 Task: Create a due date automation trigger when advanced on, 2 working days before a card is due add dates with an overdue due date at 11:00 AM.
Action: Mouse moved to (830, 247)
Screenshot: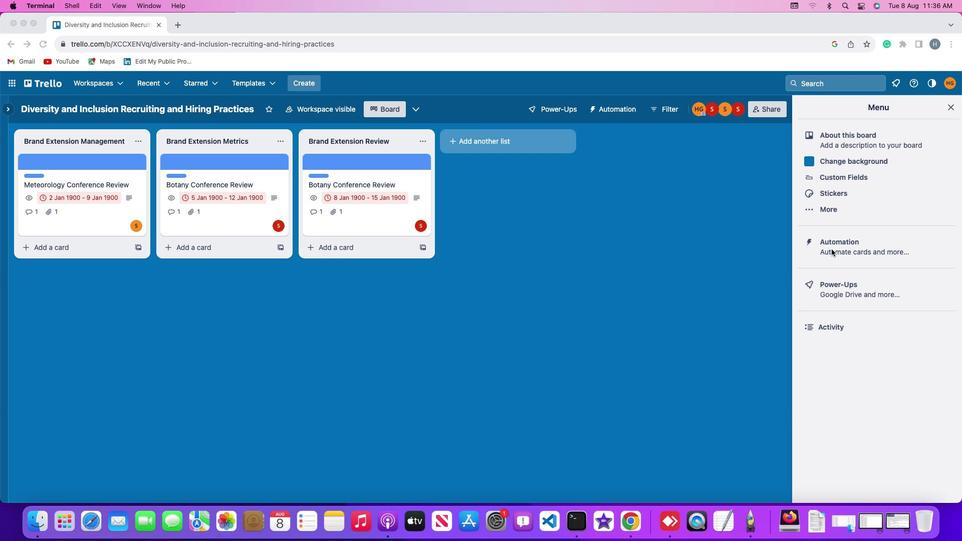 
Action: Mouse pressed left at (830, 247)
Screenshot: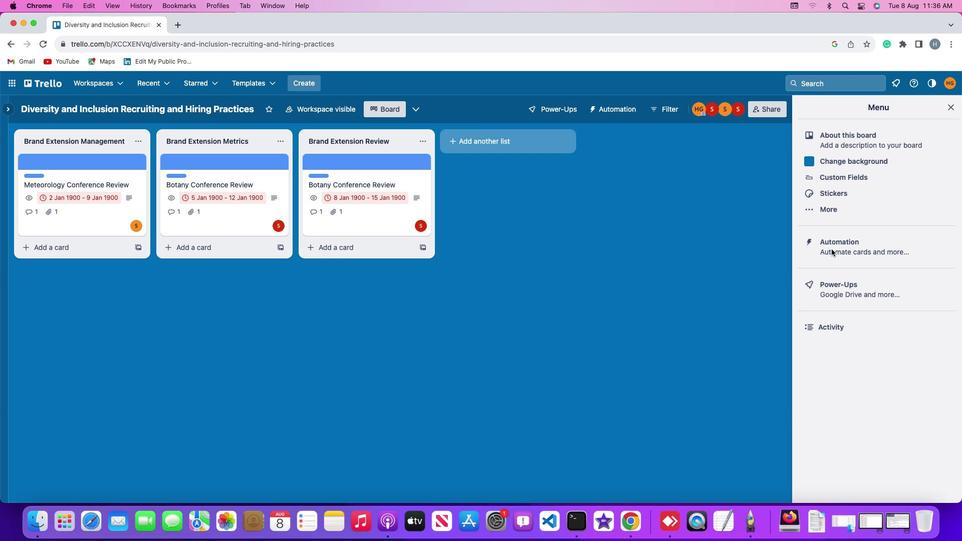 
Action: Mouse pressed left at (830, 247)
Screenshot: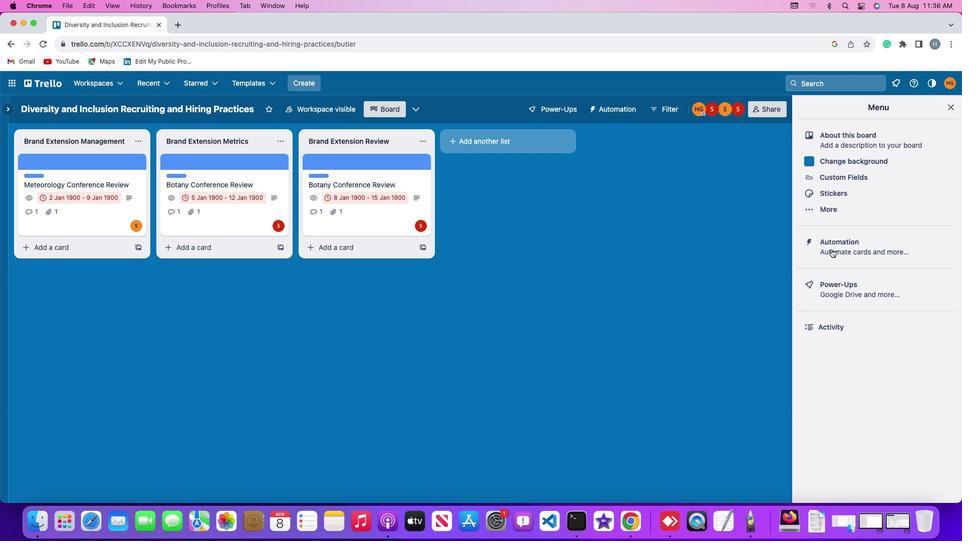 
Action: Mouse moved to (58, 235)
Screenshot: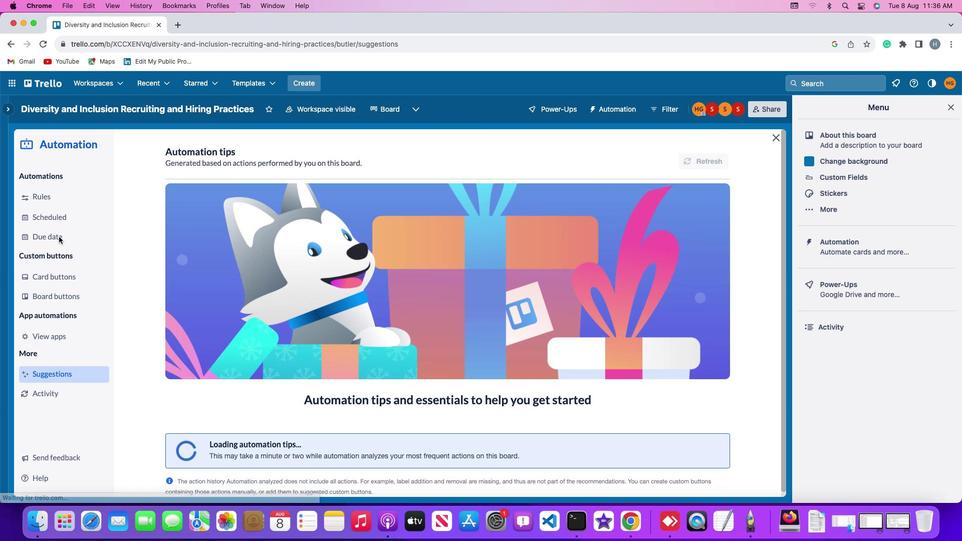 
Action: Mouse pressed left at (58, 235)
Screenshot: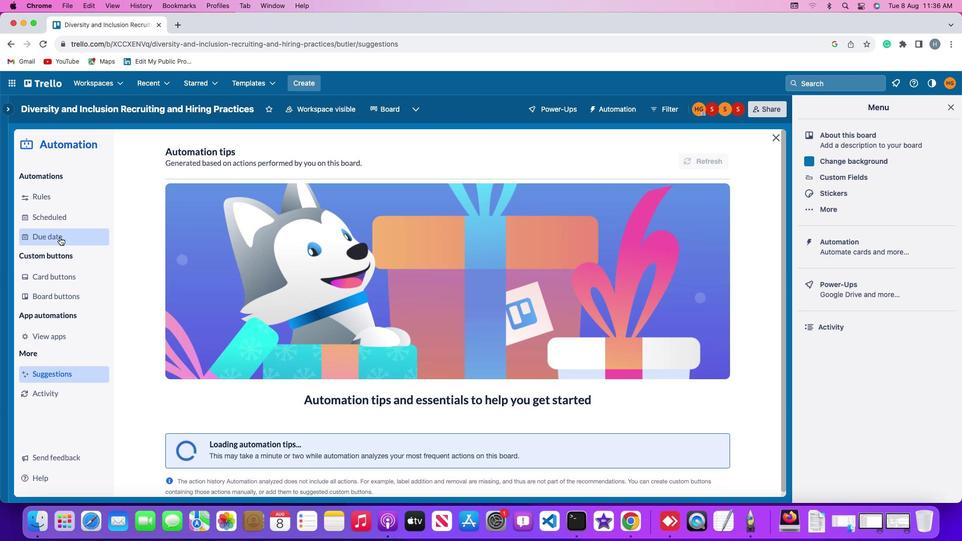
Action: Mouse moved to (656, 151)
Screenshot: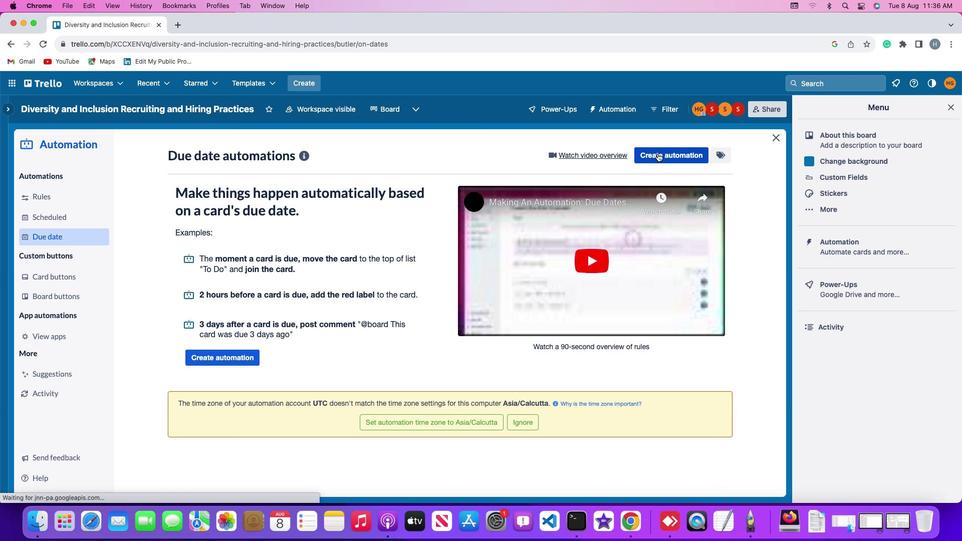 
Action: Mouse pressed left at (656, 151)
Screenshot: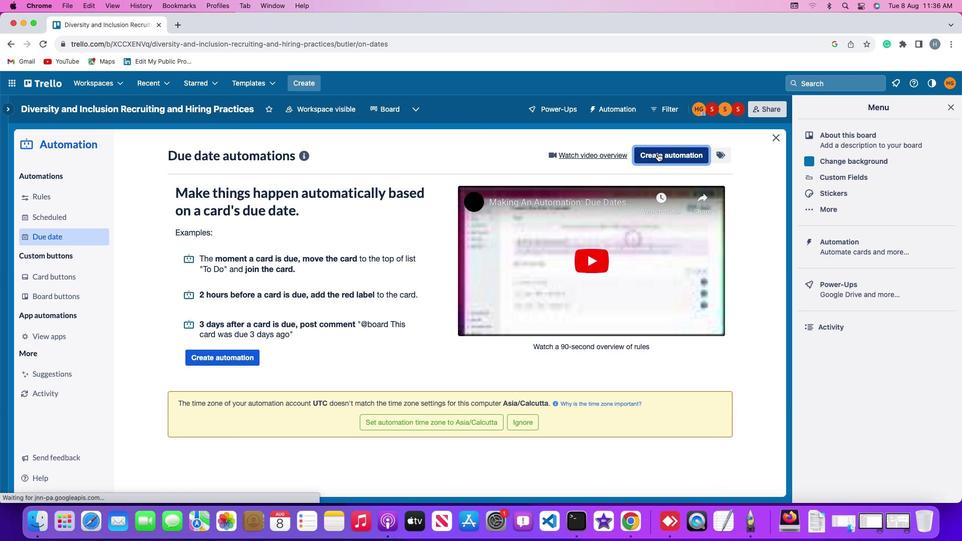 
Action: Mouse moved to (293, 249)
Screenshot: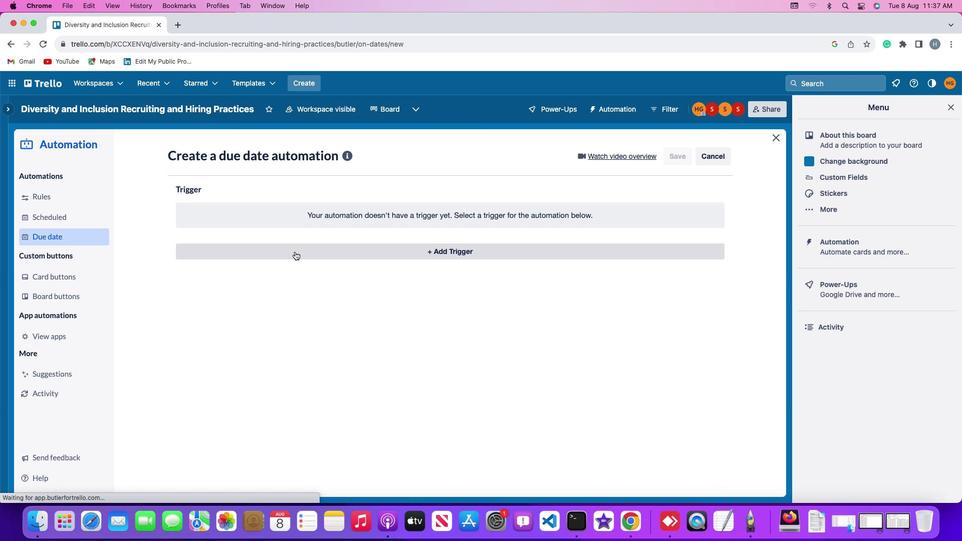 
Action: Mouse pressed left at (293, 249)
Screenshot: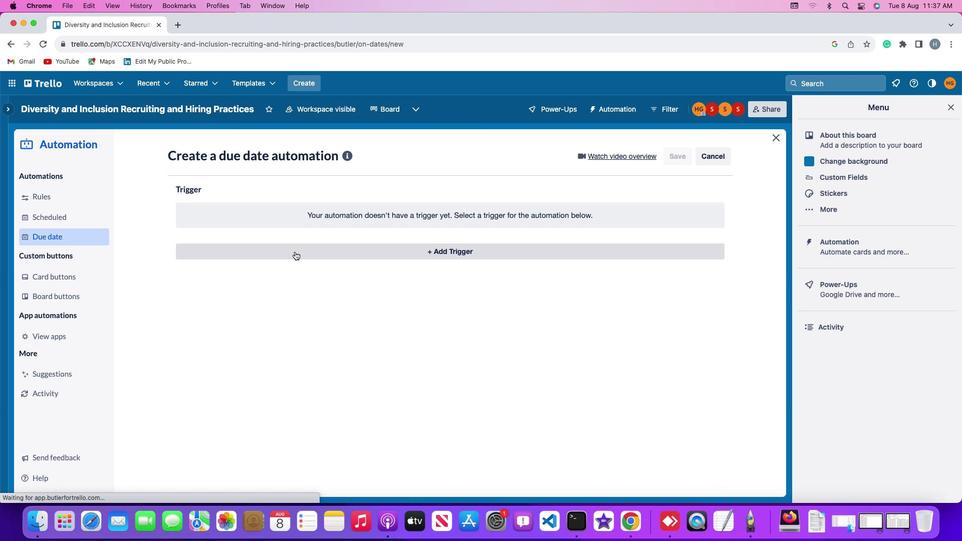 
Action: Mouse moved to (190, 402)
Screenshot: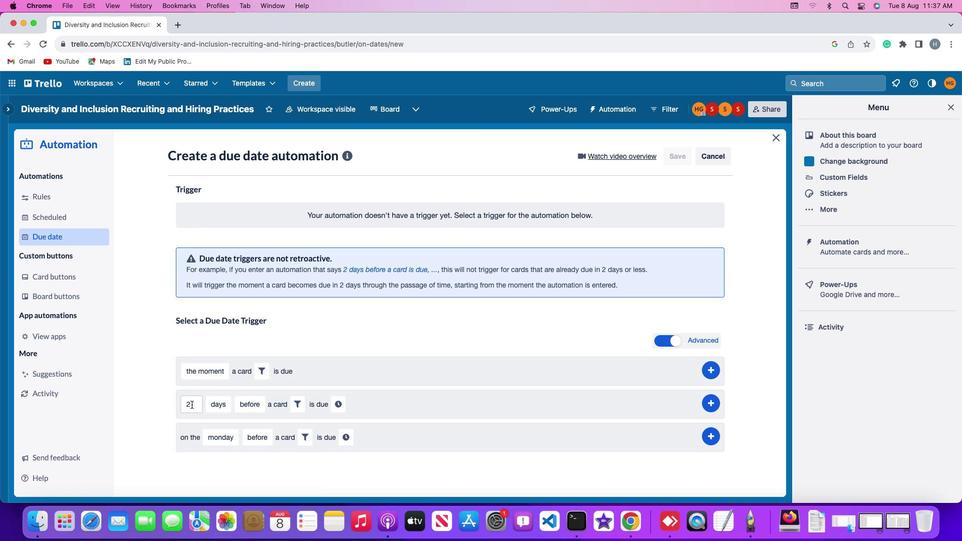
Action: Mouse pressed left at (190, 402)
Screenshot: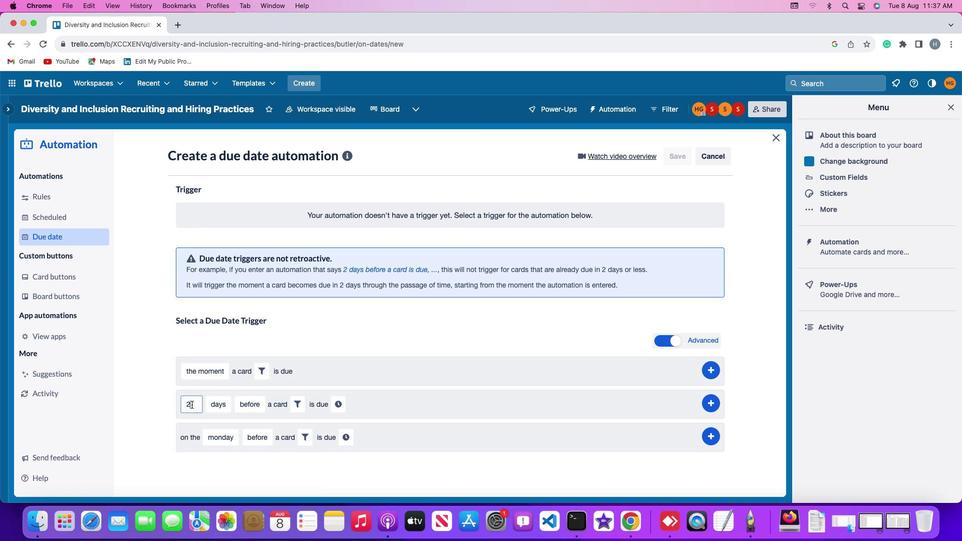 
Action: Mouse moved to (192, 400)
Screenshot: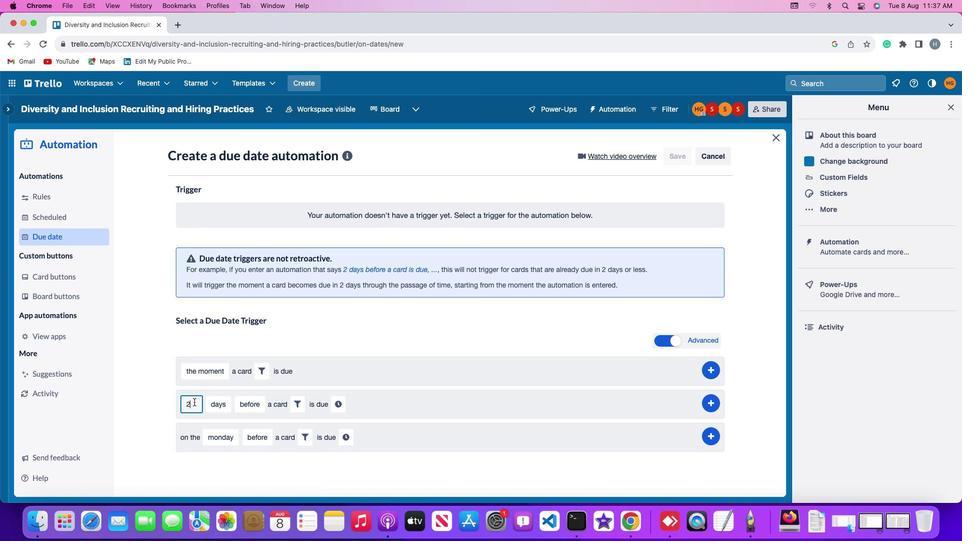 
Action: Key pressed Key.backspace'2'
Screenshot: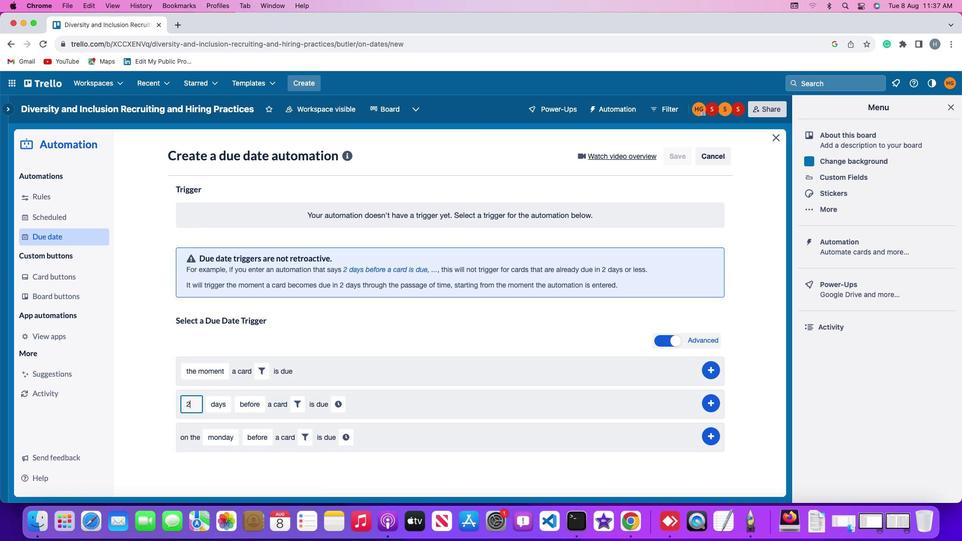 
Action: Mouse moved to (208, 399)
Screenshot: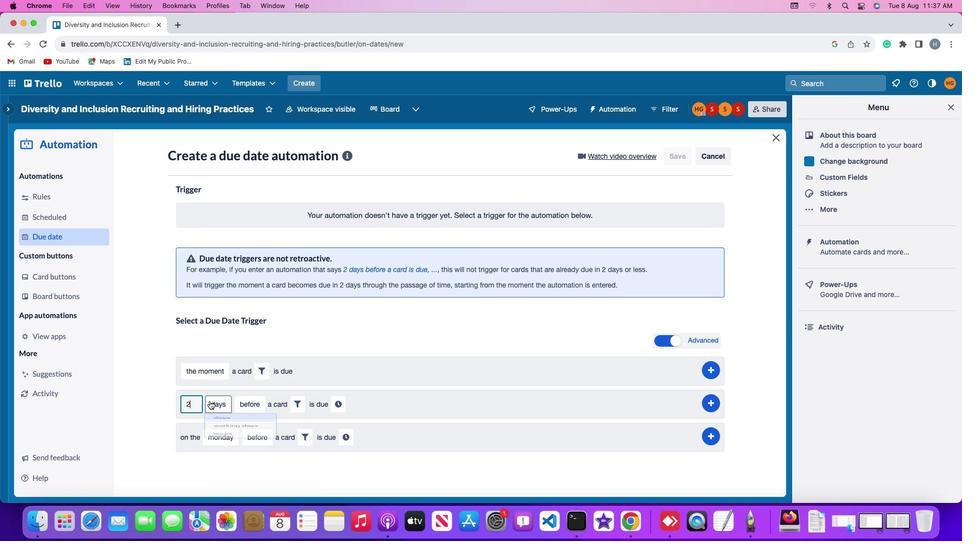 
Action: Mouse pressed left at (208, 399)
Screenshot: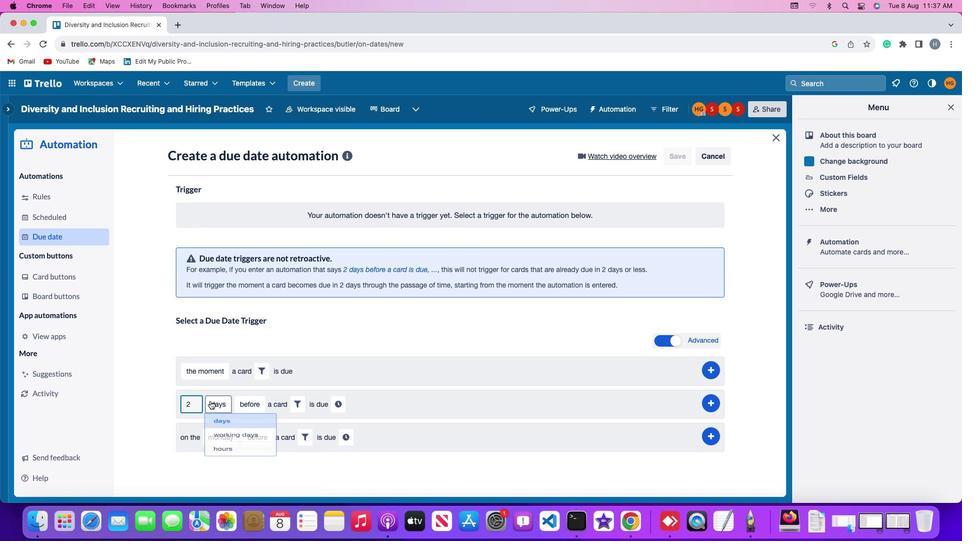 
Action: Mouse moved to (218, 441)
Screenshot: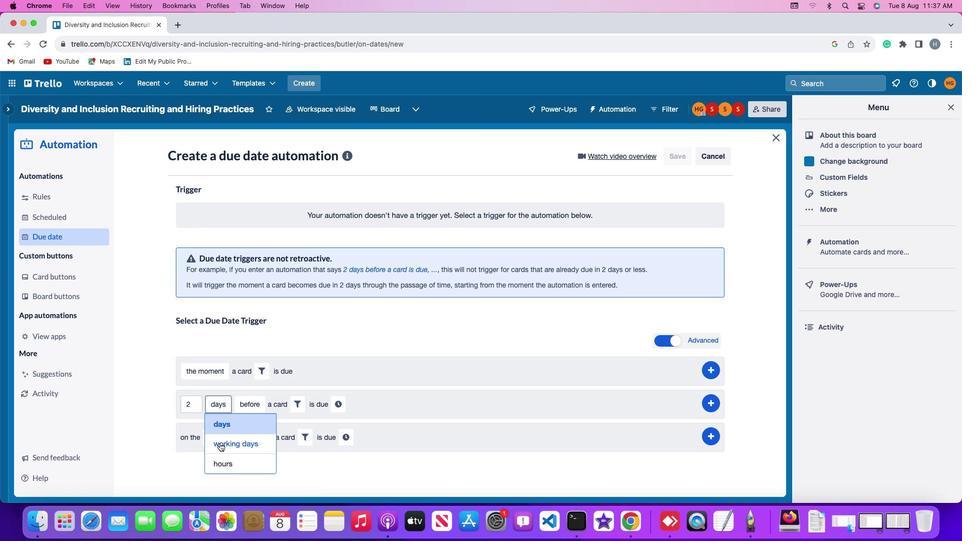 
Action: Mouse pressed left at (218, 441)
Screenshot: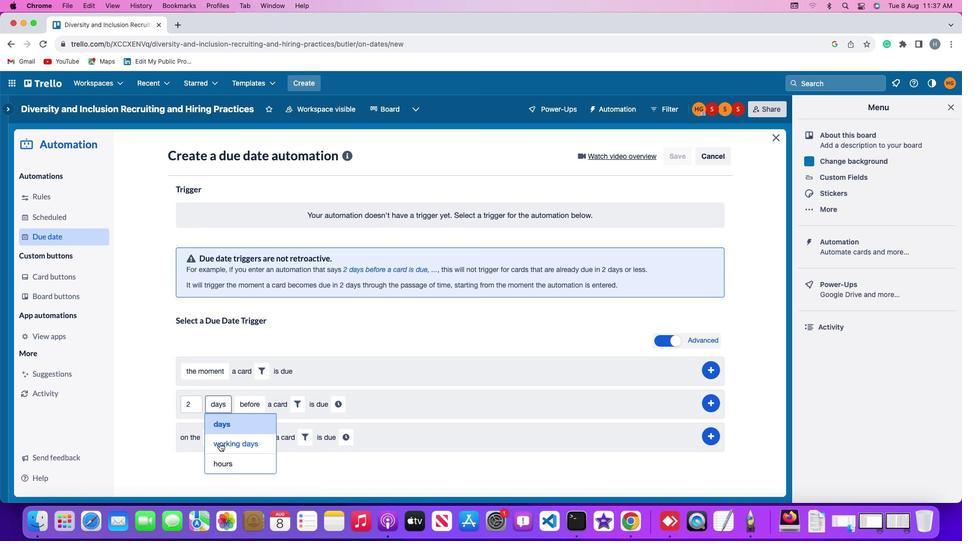 
Action: Mouse moved to (280, 399)
Screenshot: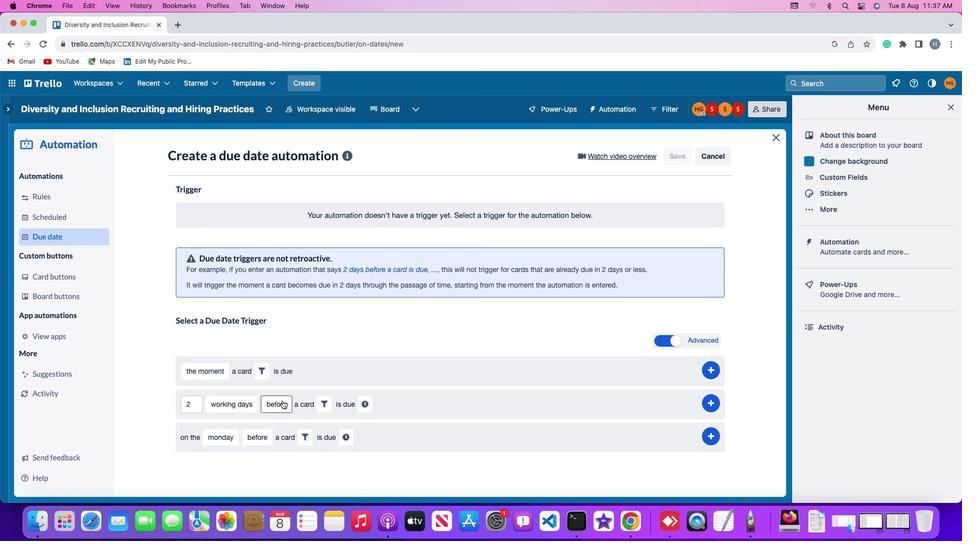 
Action: Mouse pressed left at (280, 399)
Screenshot: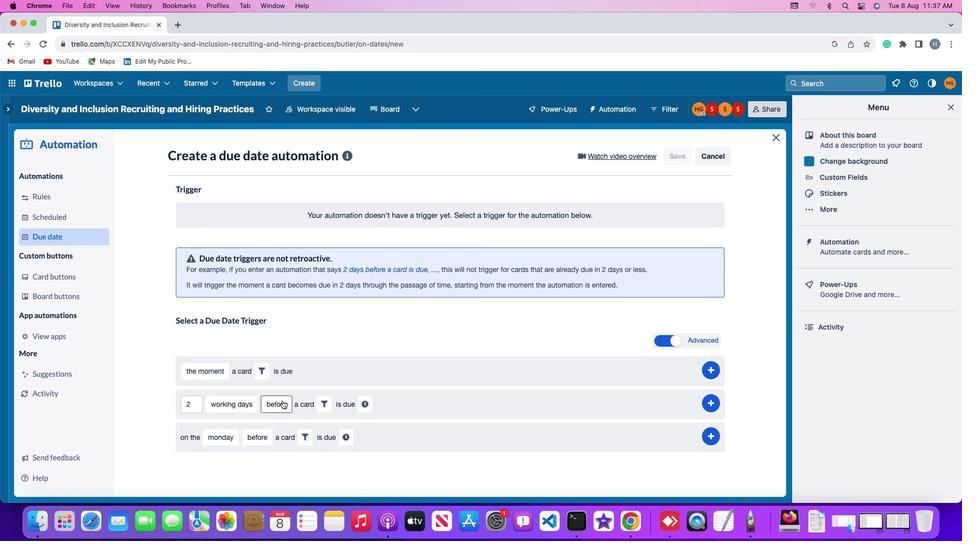 
Action: Mouse moved to (280, 421)
Screenshot: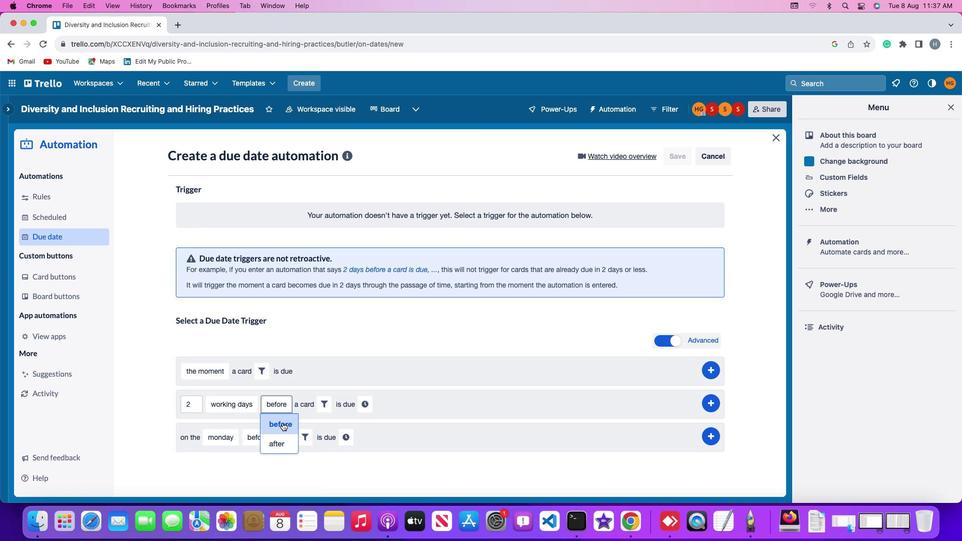 
Action: Mouse pressed left at (280, 421)
Screenshot: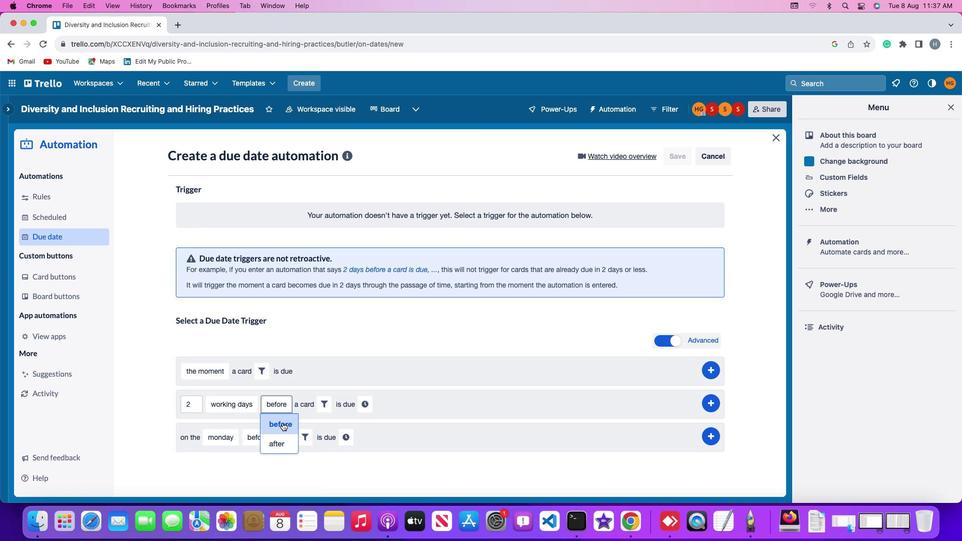 
Action: Mouse moved to (325, 400)
Screenshot: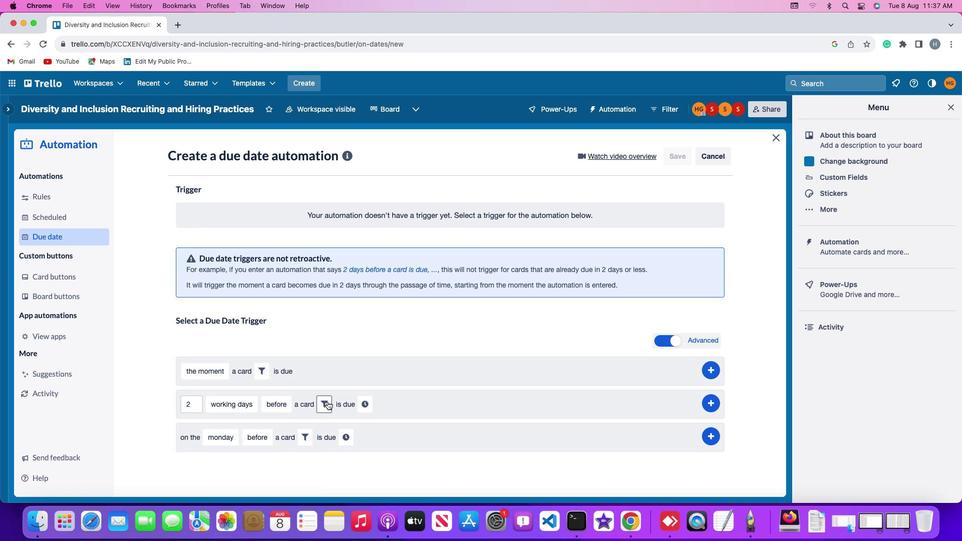 
Action: Mouse pressed left at (325, 400)
Screenshot: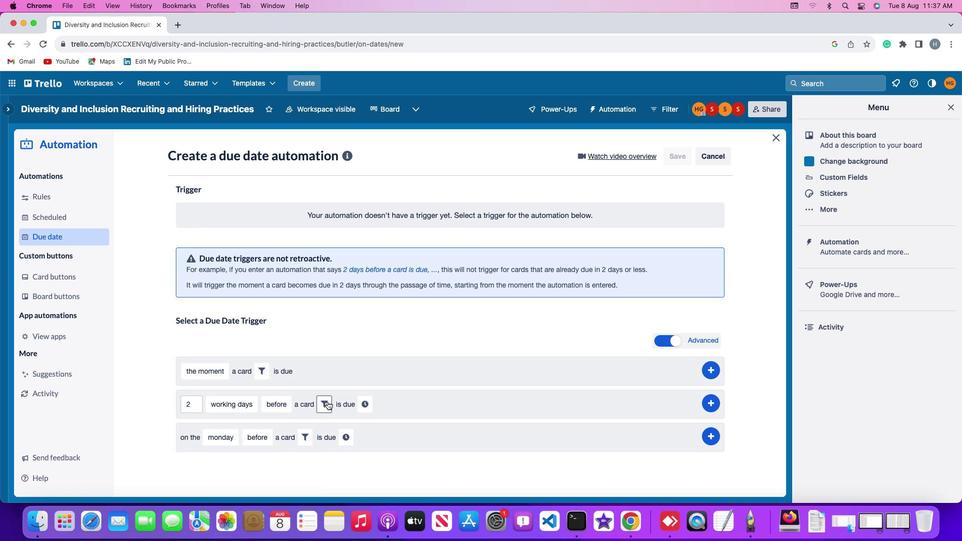 
Action: Mouse moved to (374, 432)
Screenshot: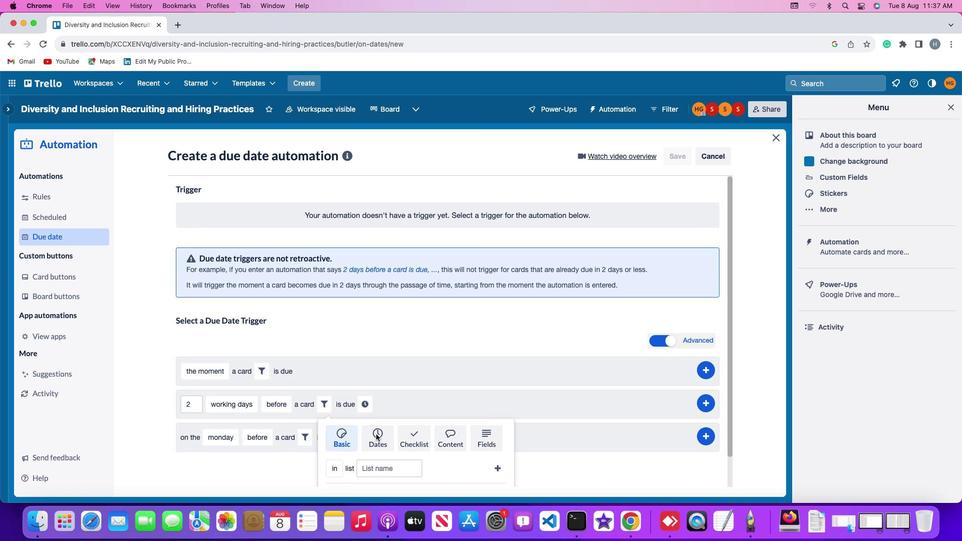 
Action: Mouse pressed left at (374, 432)
Screenshot: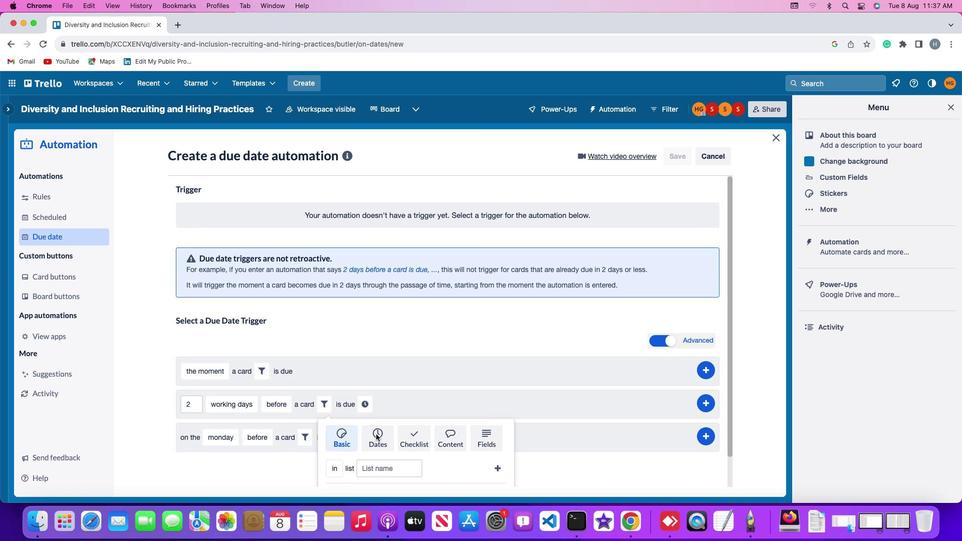 
Action: Mouse moved to (298, 456)
Screenshot: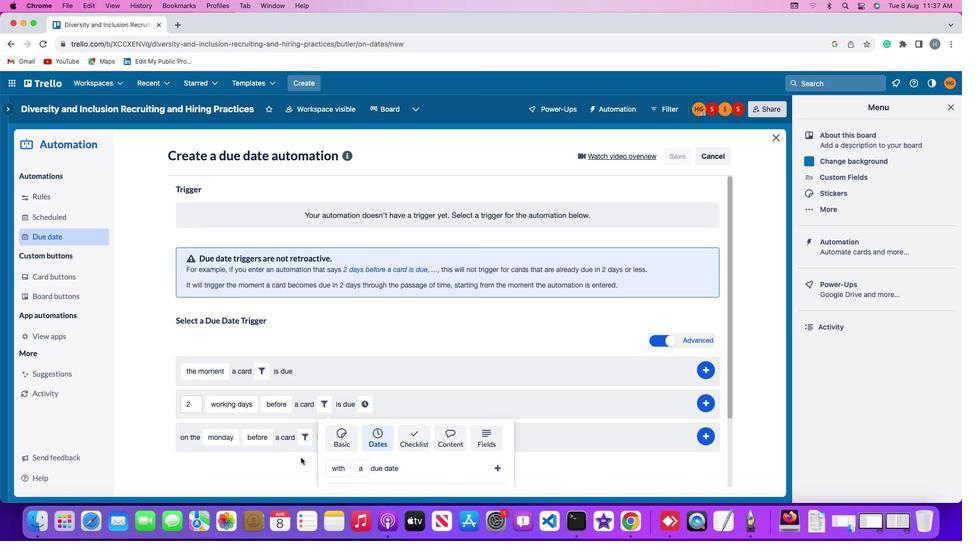 
Action: Mouse scrolled (298, 456) with delta (-1, -2)
Screenshot: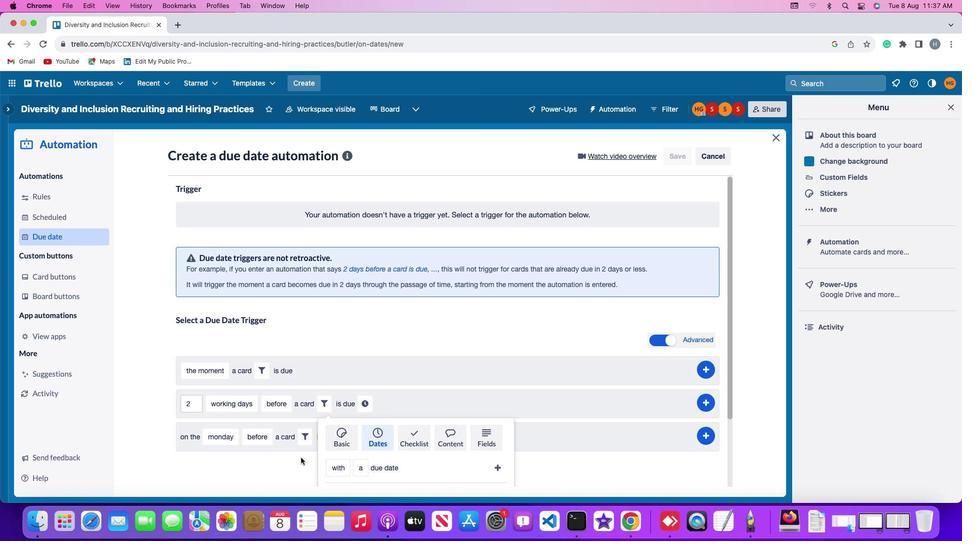 
Action: Mouse scrolled (298, 456) with delta (-1, -2)
Screenshot: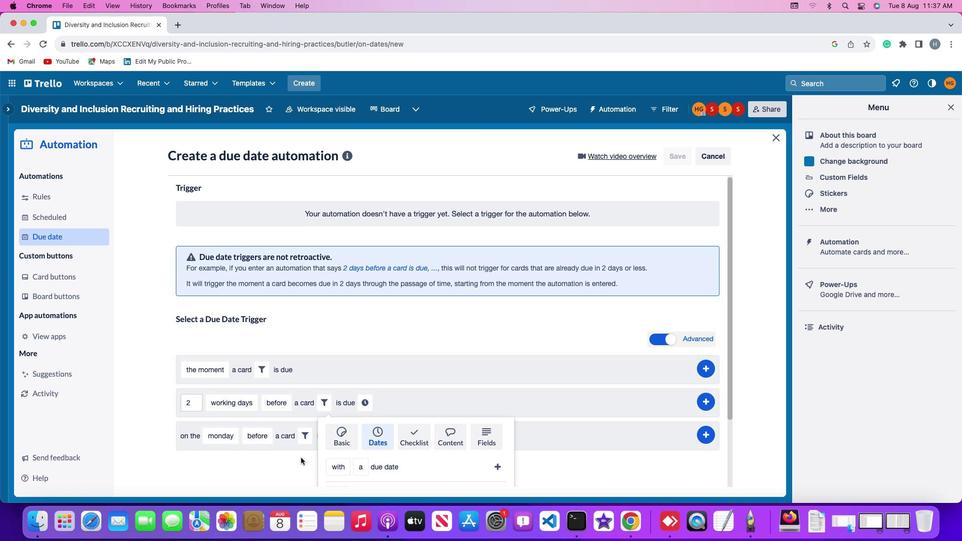 
Action: Mouse scrolled (298, 456) with delta (-1, -3)
Screenshot: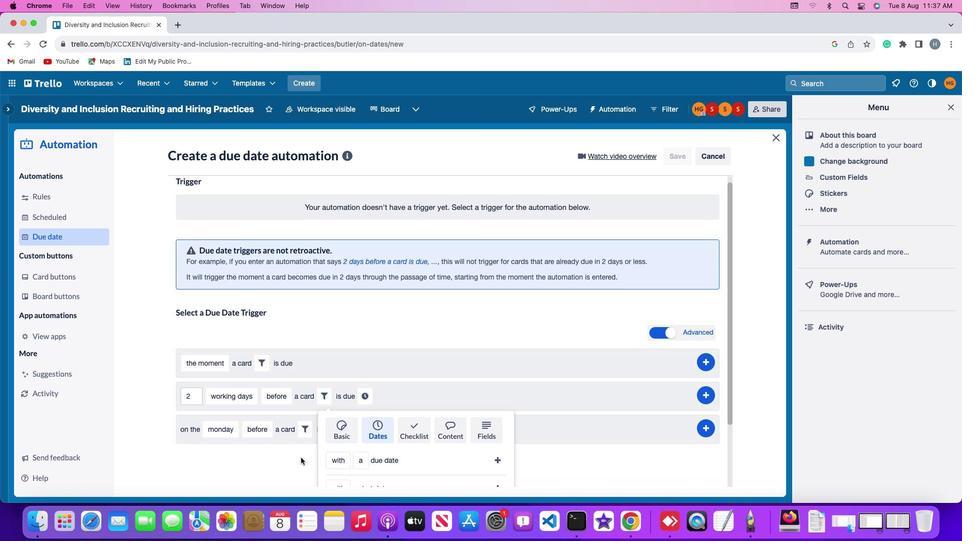 
Action: Mouse scrolled (298, 456) with delta (-1, -3)
Screenshot: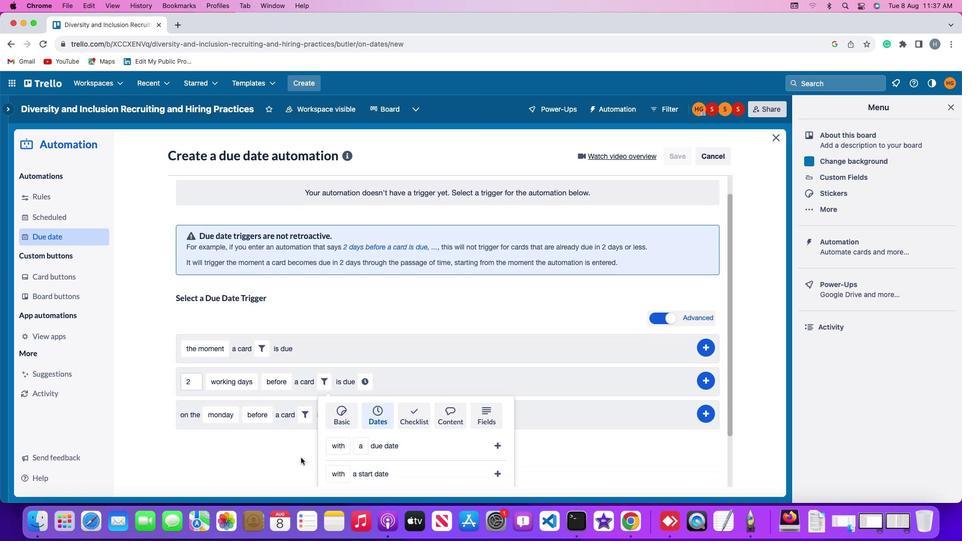 
Action: Mouse moved to (335, 379)
Screenshot: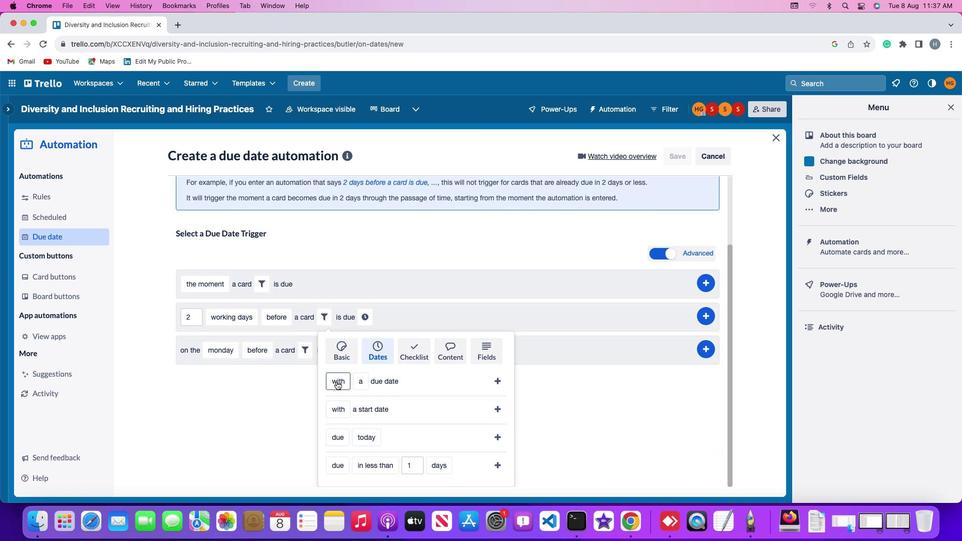 
Action: Mouse pressed left at (335, 379)
Screenshot: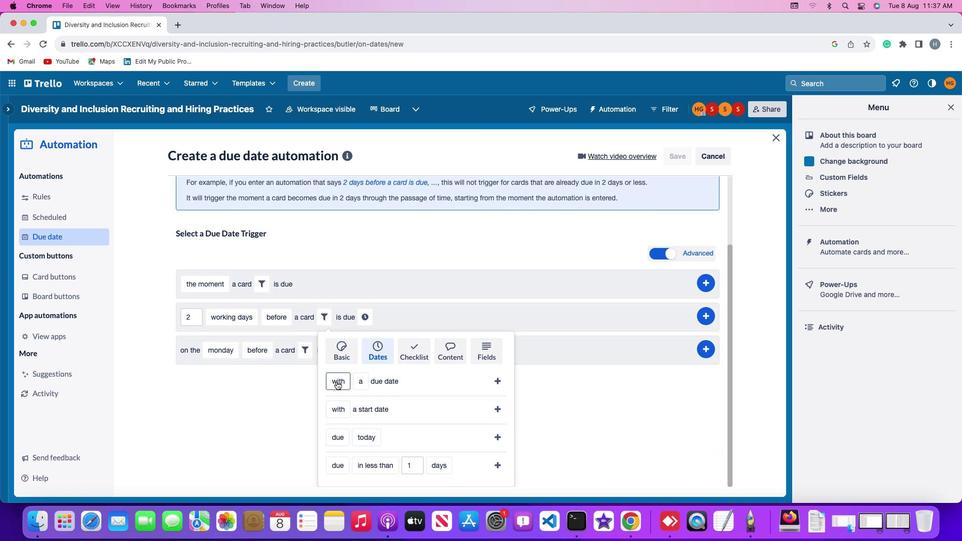 
Action: Mouse moved to (340, 398)
Screenshot: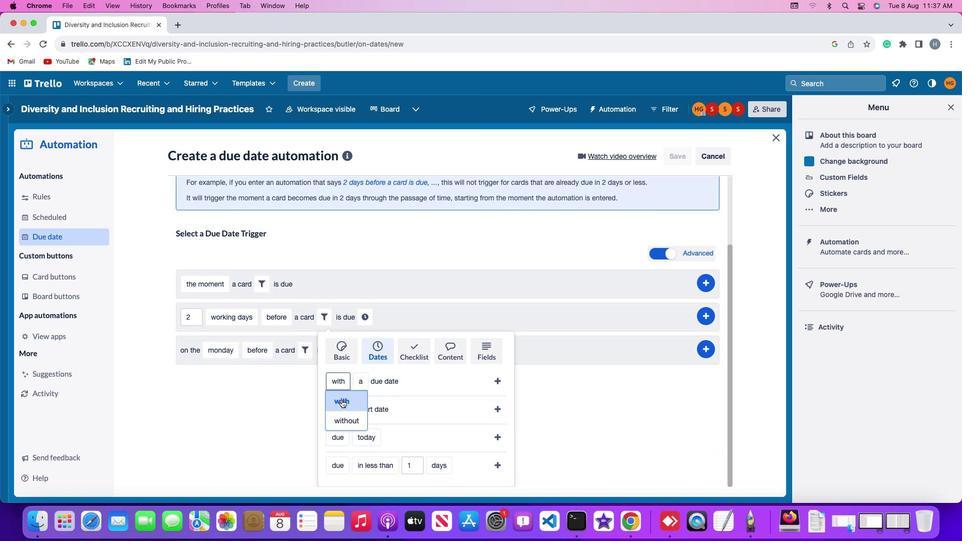 
Action: Mouse pressed left at (340, 398)
Screenshot: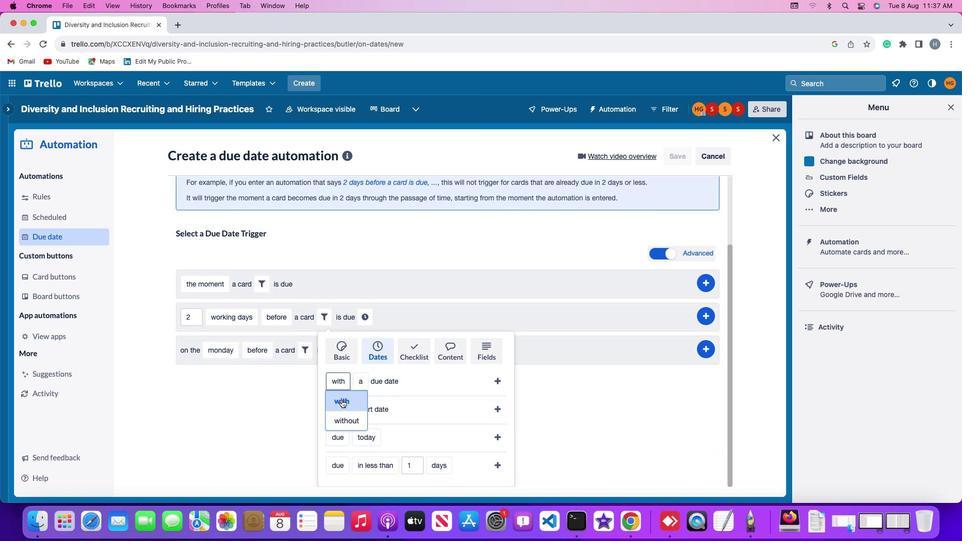 
Action: Mouse moved to (356, 381)
Screenshot: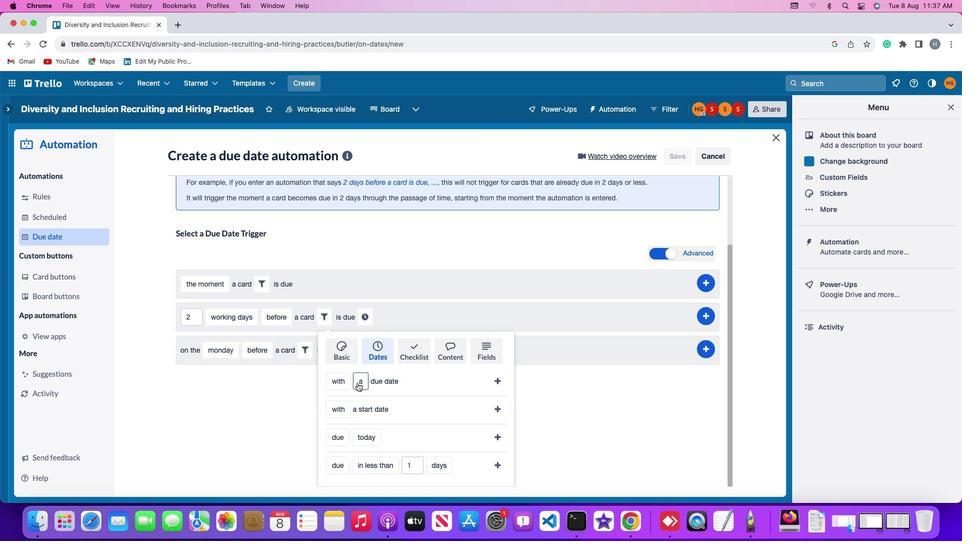 
Action: Mouse pressed left at (356, 381)
Screenshot: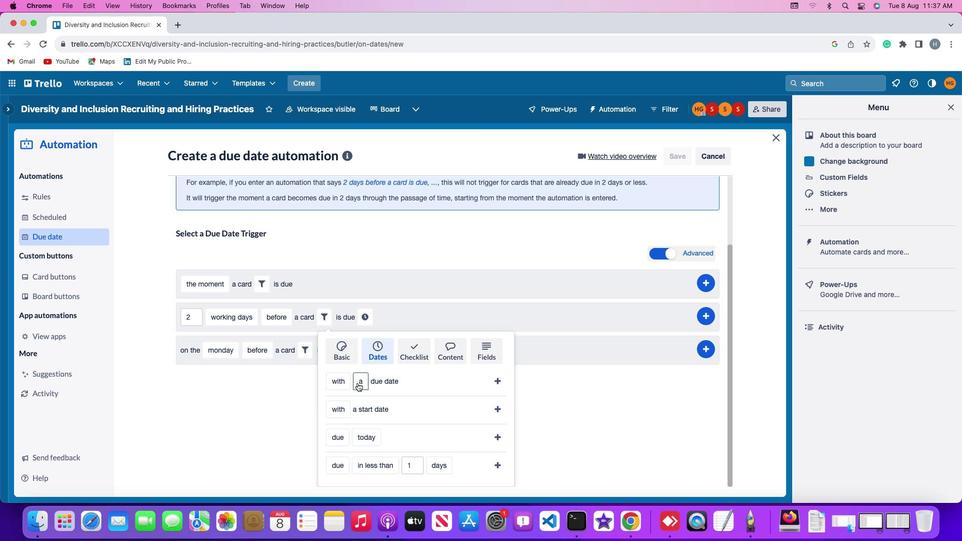 
Action: Mouse moved to (369, 455)
Screenshot: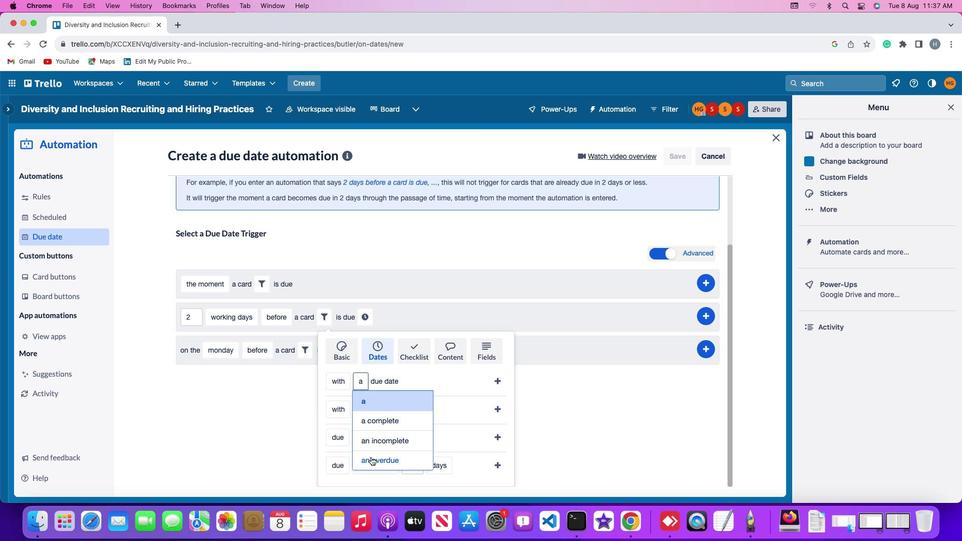 
Action: Mouse pressed left at (369, 455)
Screenshot: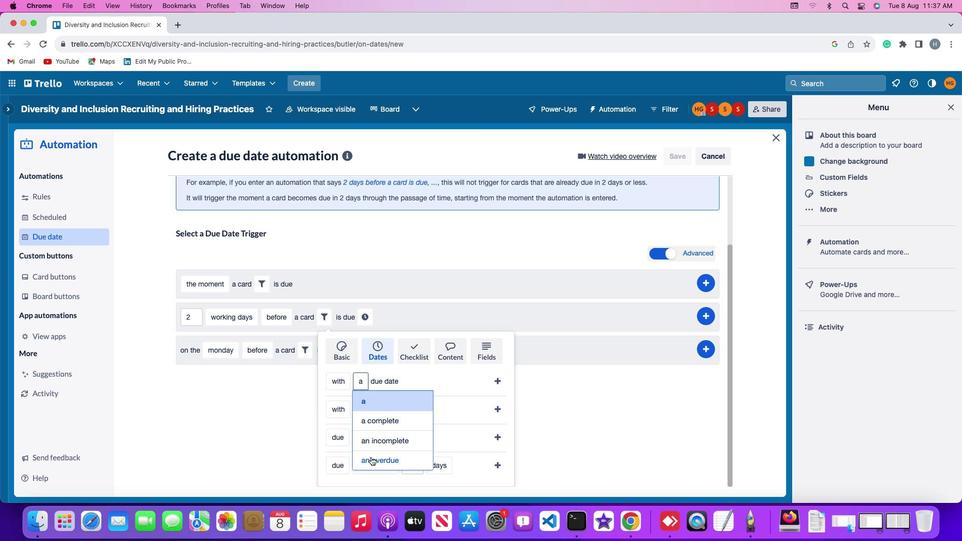 
Action: Mouse moved to (497, 375)
Screenshot: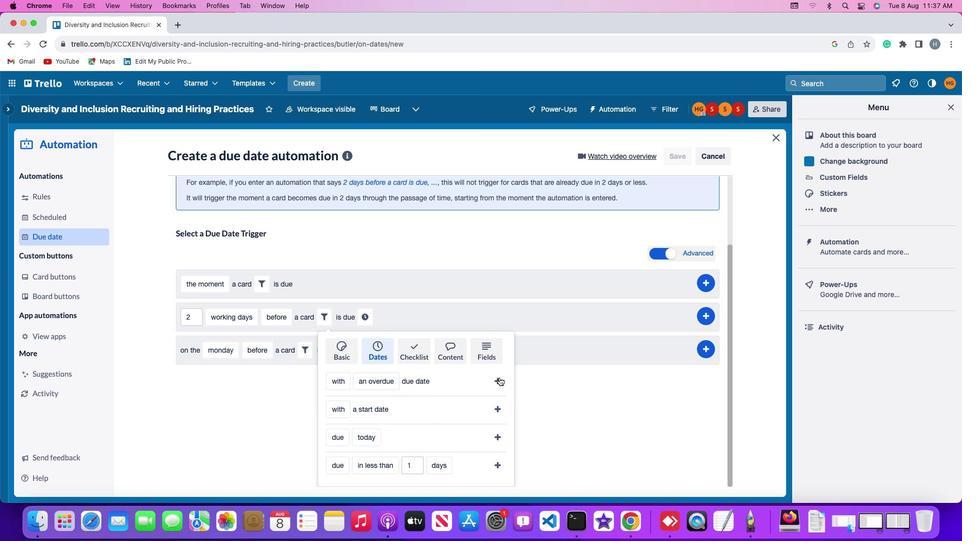 
Action: Mouse pressed left at (497, 375)
Screenshot: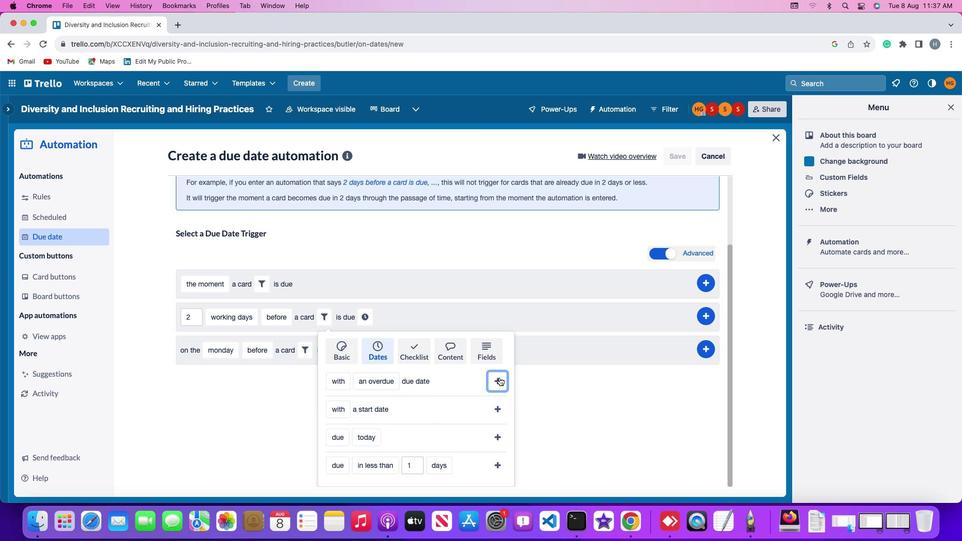 
Action: Mouse moved to (469, 401)
Screenshot: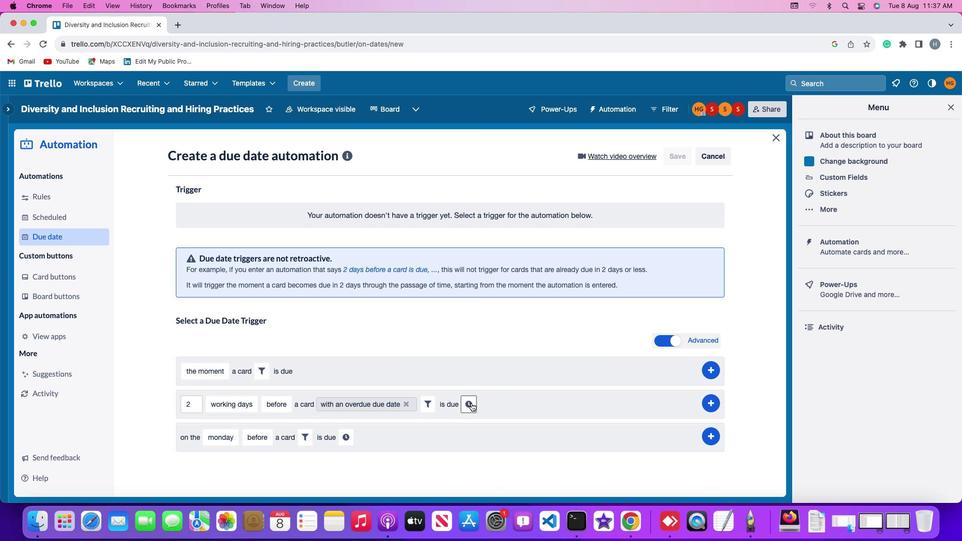 
Action: Mouse pressed left at (469, 401)
Screenshot: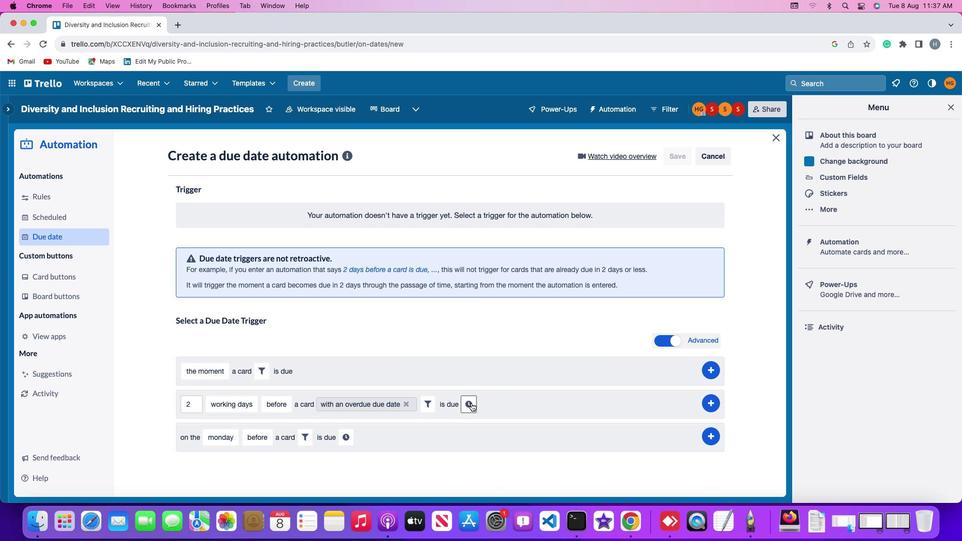 
Action: Mouse moved to (486, 402)
Screenshot: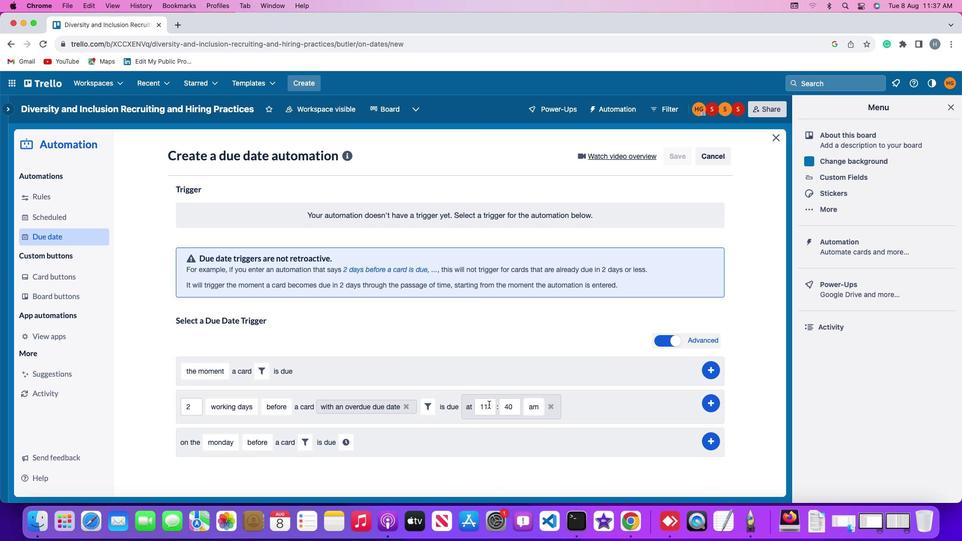 
Action: Mouse pressed left at (486, 402)
Screenshot: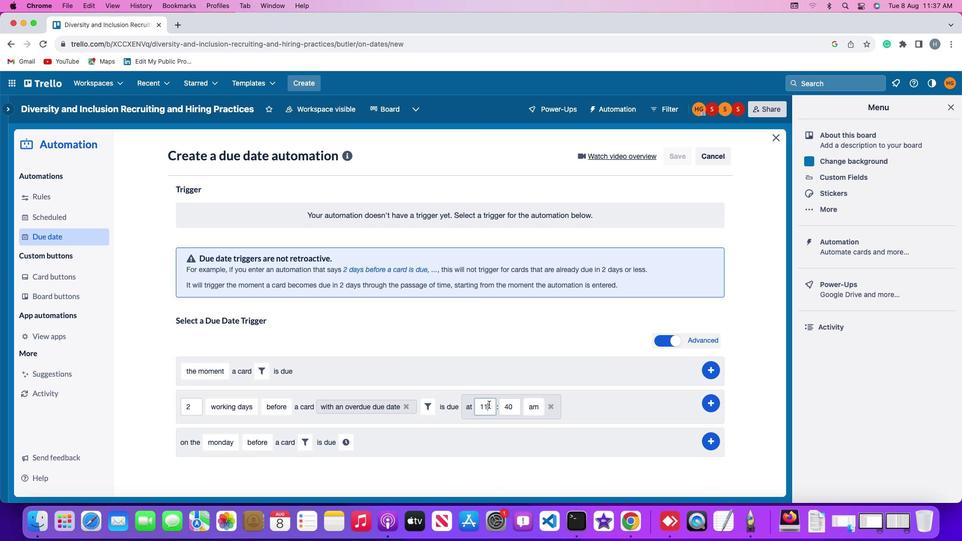
Action: Key pressed Key.backspaceKey.backspace
Screenshot: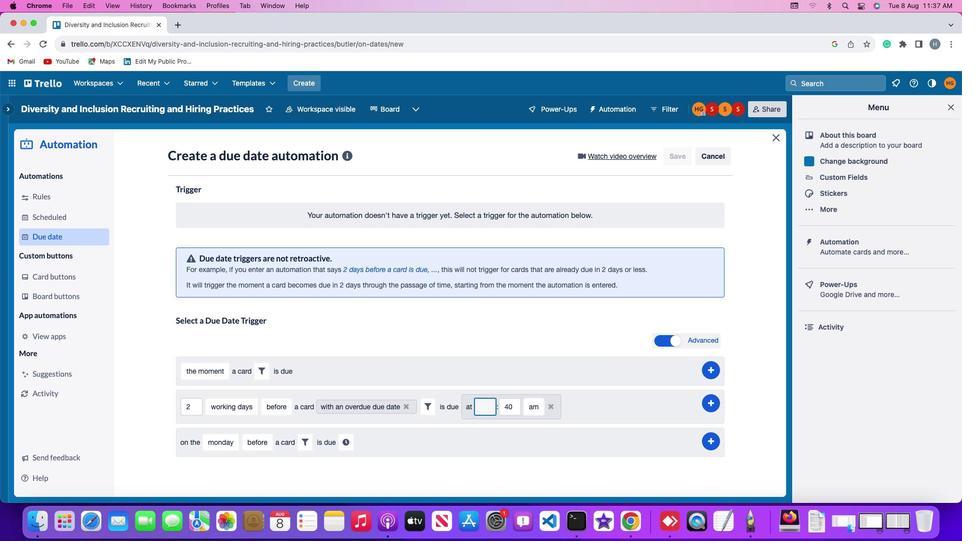 
Action: Mouse moved to (487, 402)
Screenshot: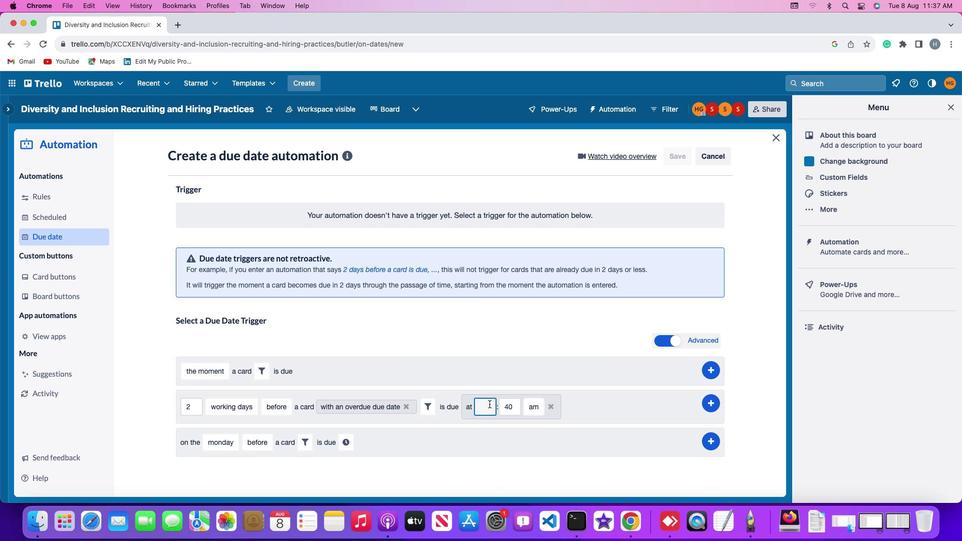 
Action: Key pressed '1''1'
Screenshot: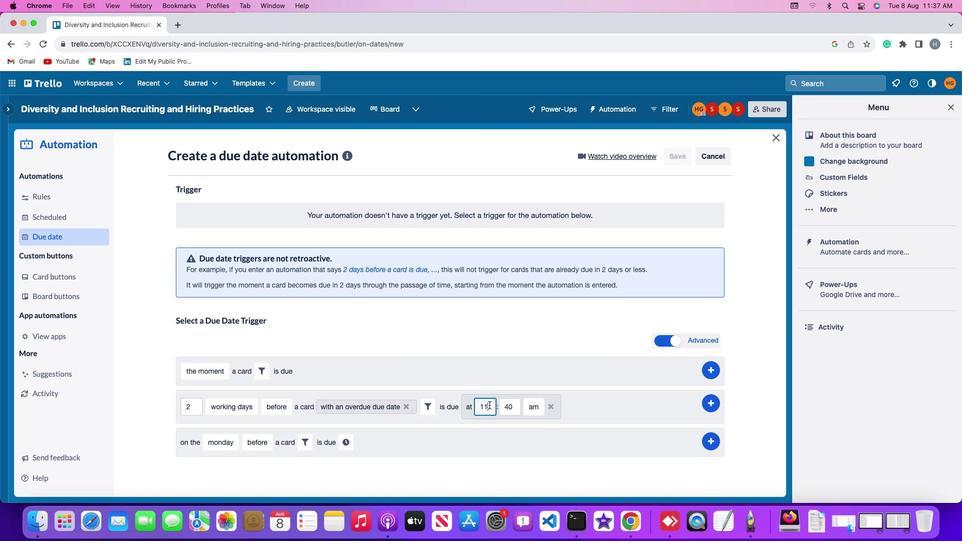
Action: Mouse moved to (512, 405)
Screenshot: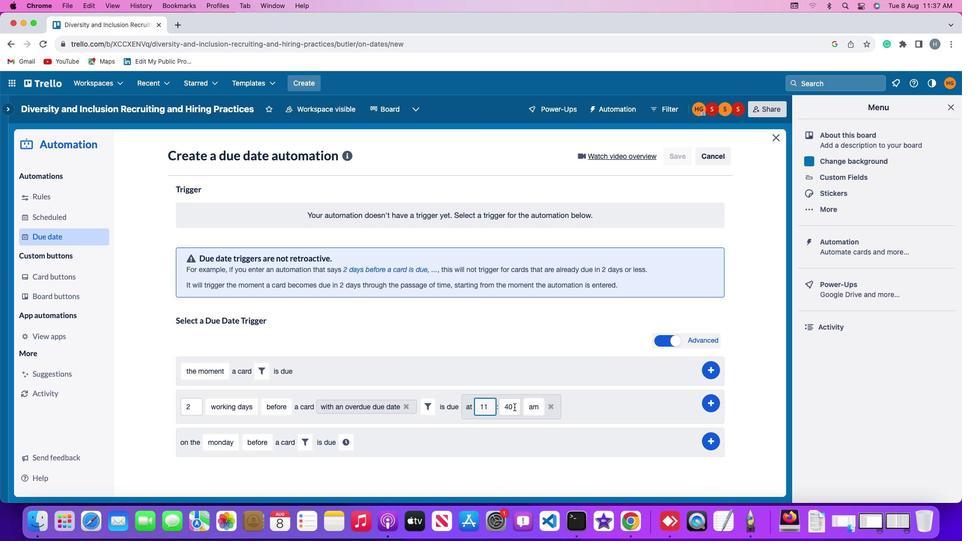 
Action: Mouse pressed left at (512, 405)
Screenshot: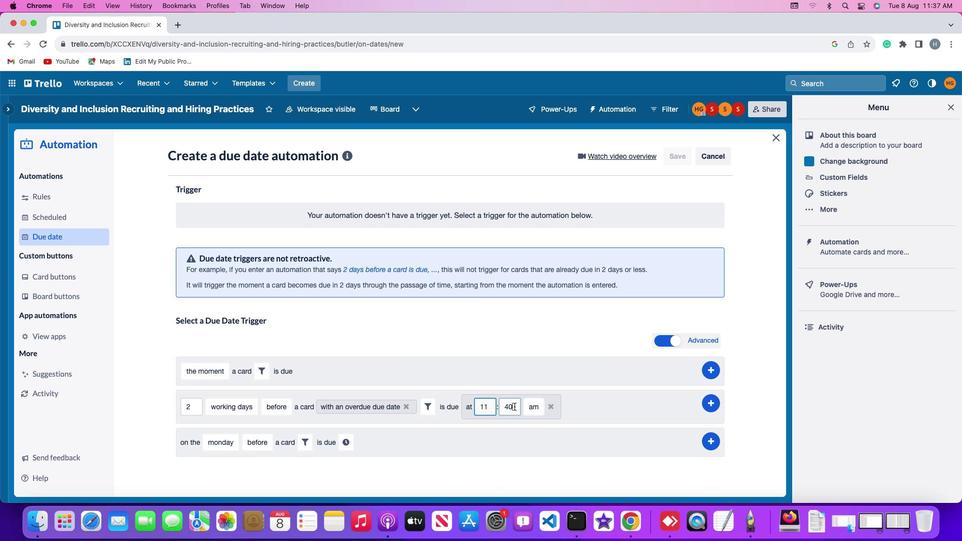 
Action: Mouse moved to (513, 405)
Screenshot: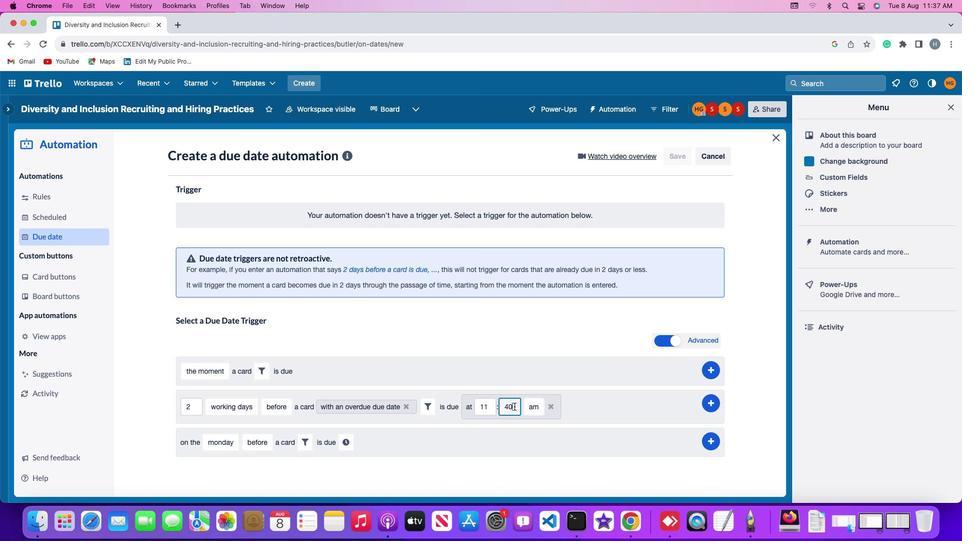 
Action: Key pressed Key.backspaceKey.backspace'0'
Screenshot: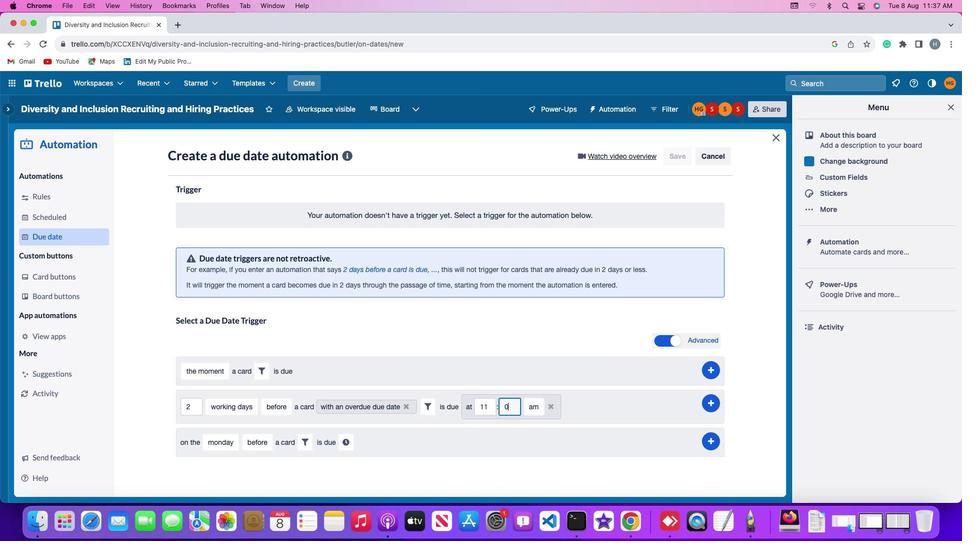 
Action: Mouse moved to (521, 404)
Screenshot: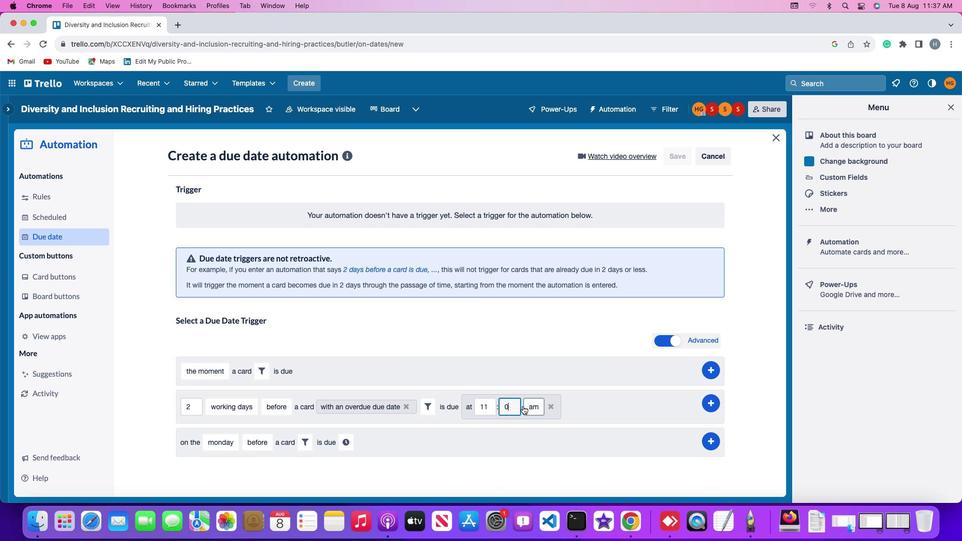
Action: Key pressed '0'
Screenshot: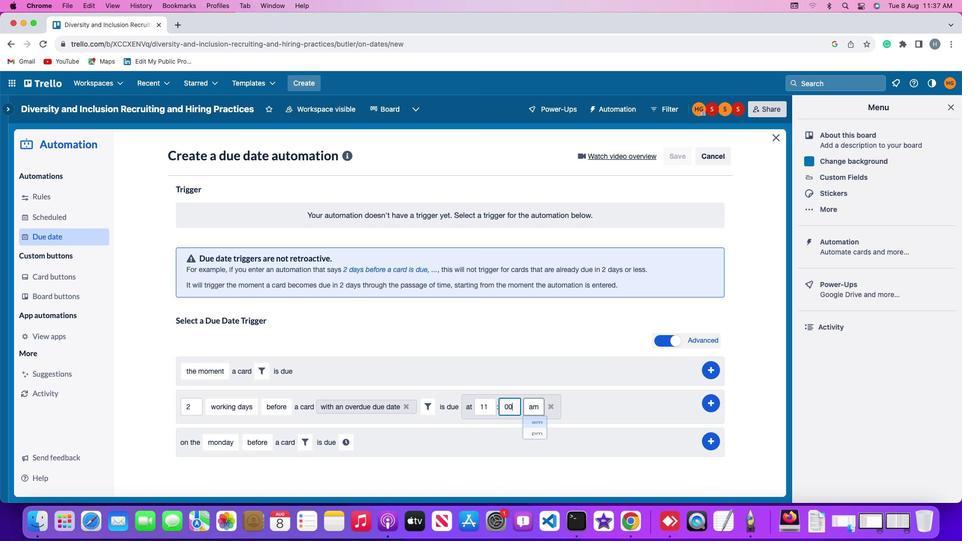 
Action: Mouse moved to (533, 425)
Screenshot: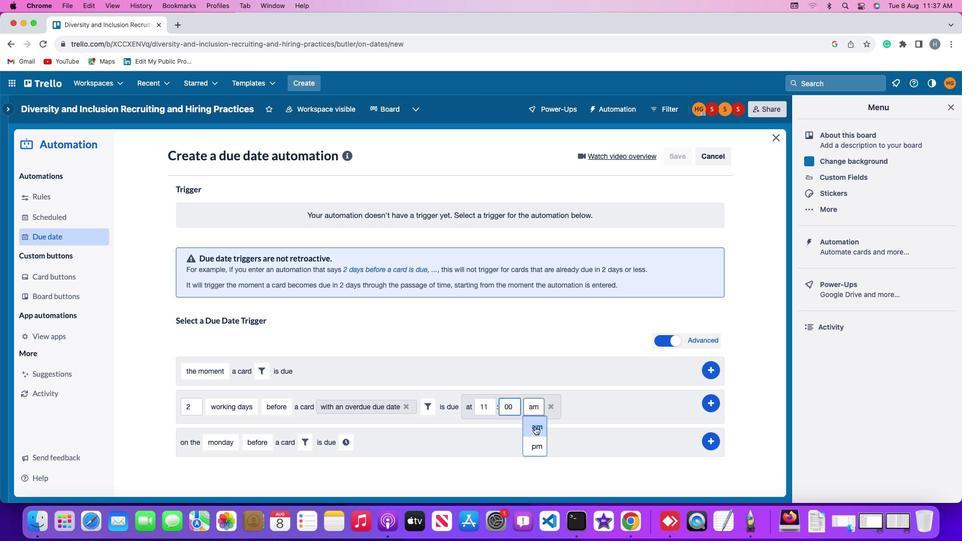 
Action: Mouse pressed left at (533, 425)
Screenshot: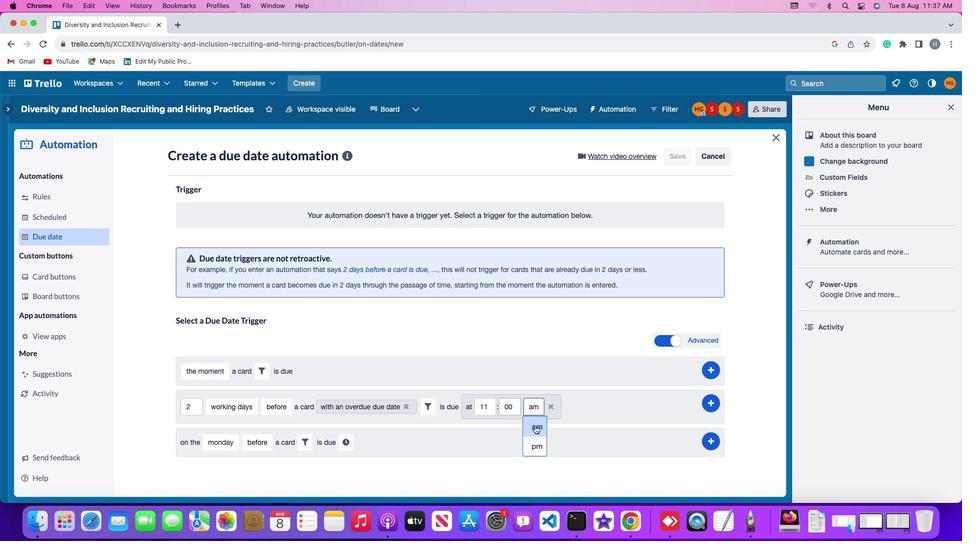 
Action: Mouse moved to (709, 403)
Screenshot: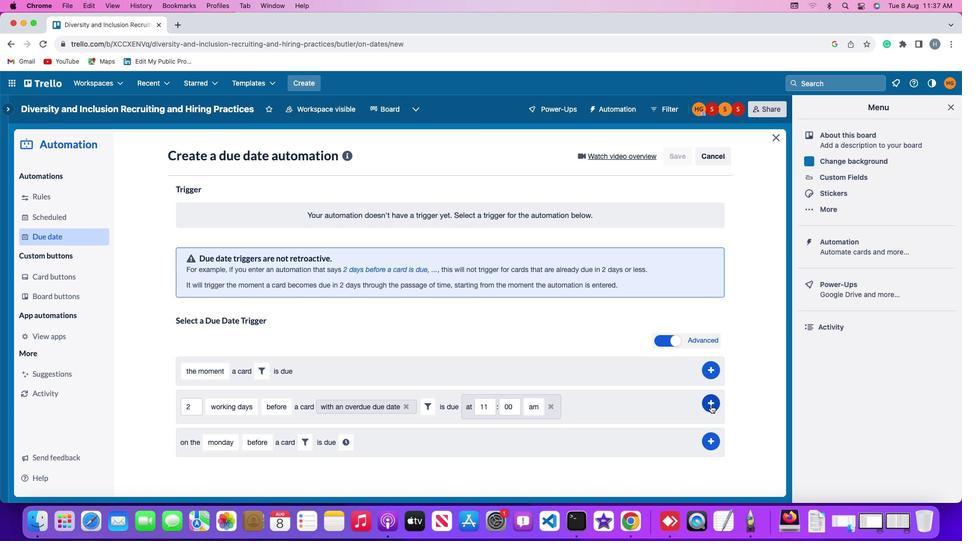 
Action: Mouse pressed left at (709, 403)
Screenshot: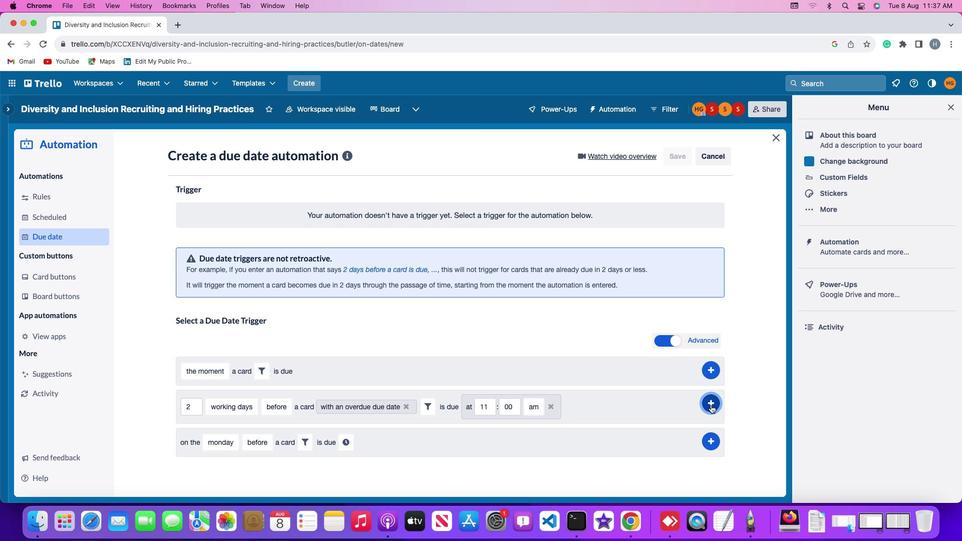 
Action: Mouse moved to (746, 294)
Screenshot: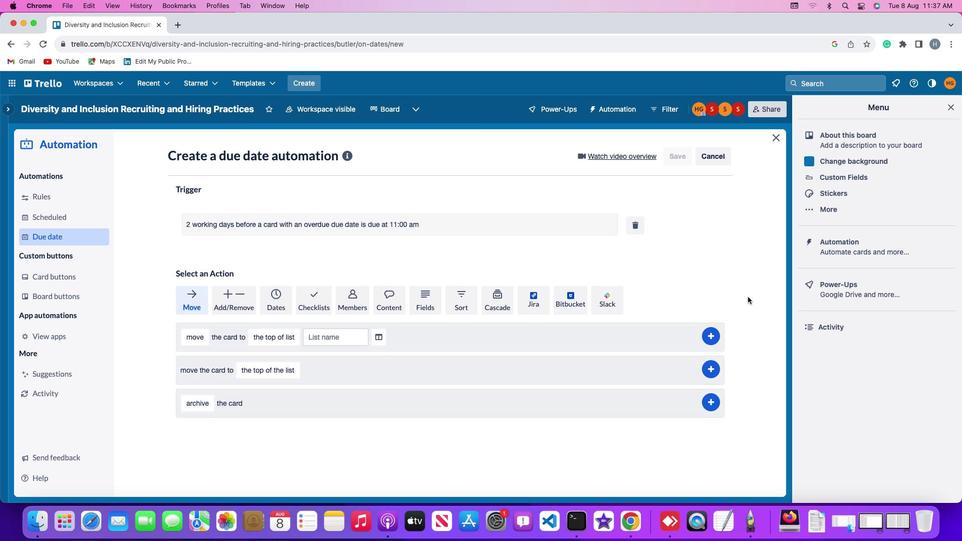 
